 Task: Look for products in the category "Dental Care" from Tom's Of Maine only.
Action: Mouse moved to (247, 110)
Screenshot: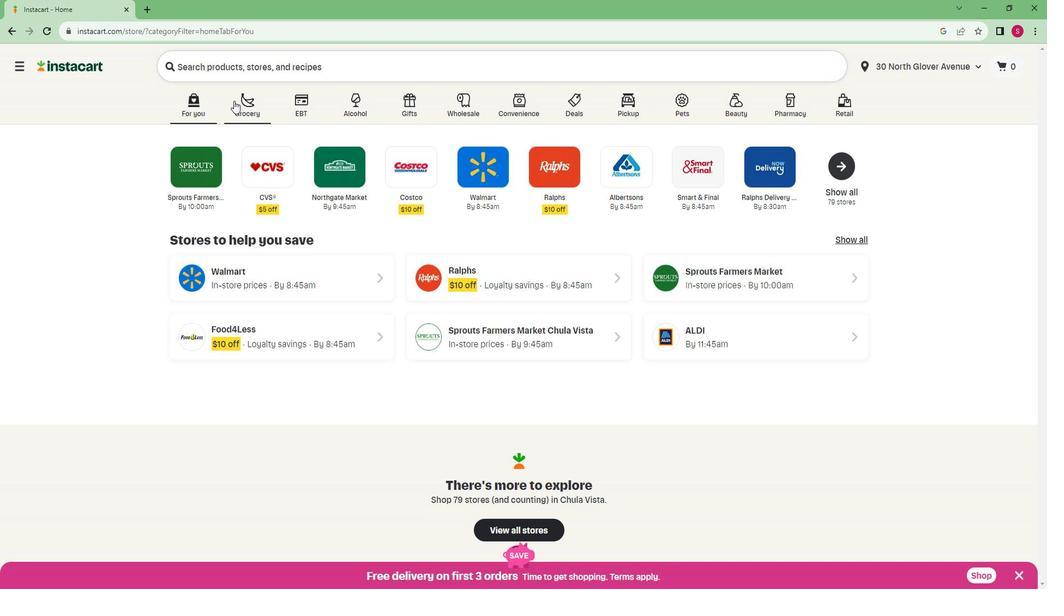 
Action: Mouse pressed left at (247, 110)
Screenshot: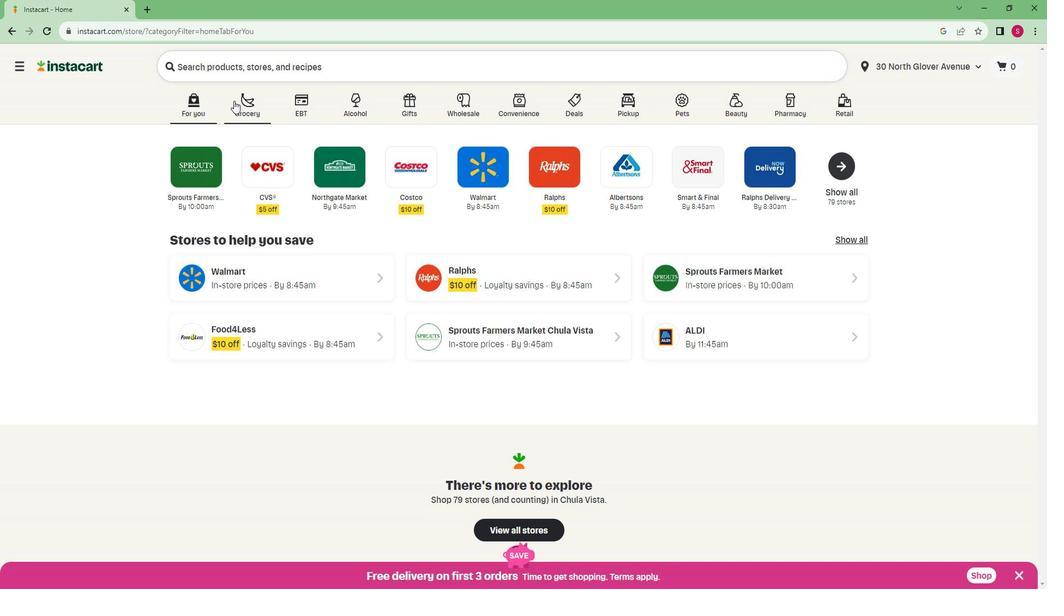 
Action: Mouse moved to (219, 307)
Screenshot: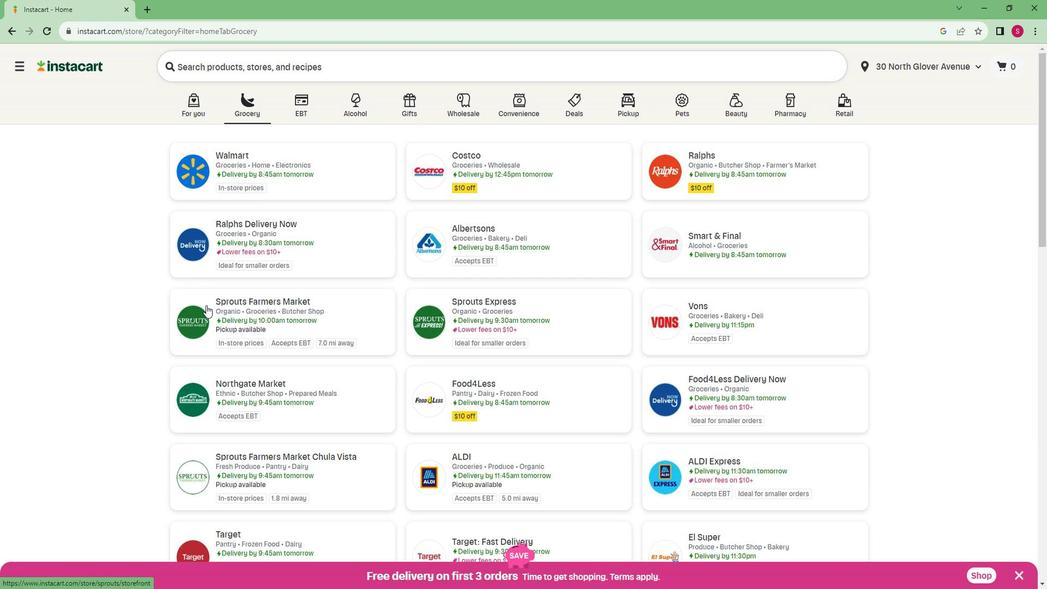 
Action: Mouse pressed left at (219, 307)
Screenshot: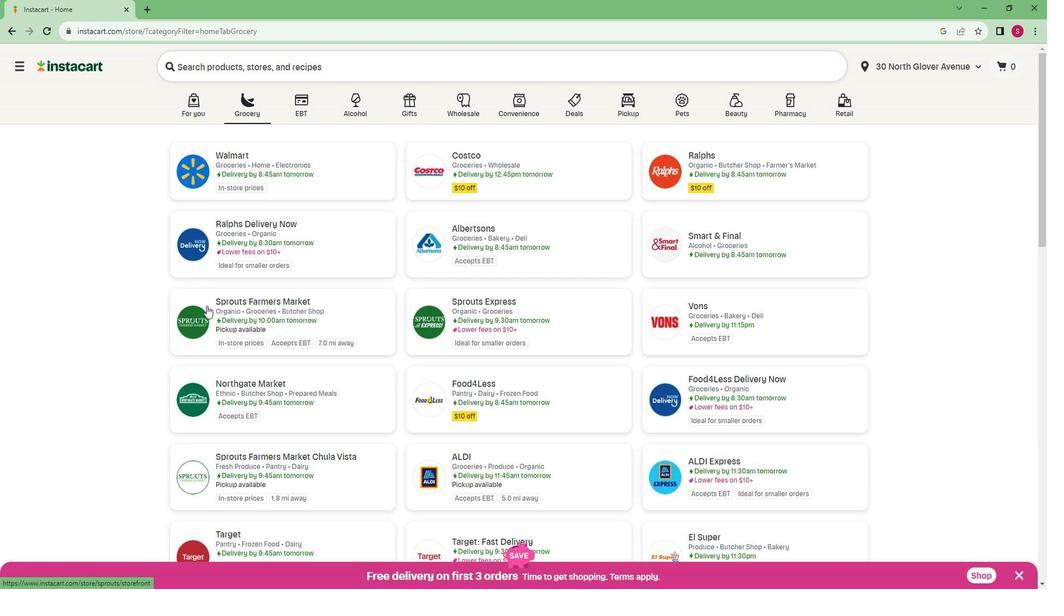 
Action: Mouse moved to (21, 392)
Screenshot: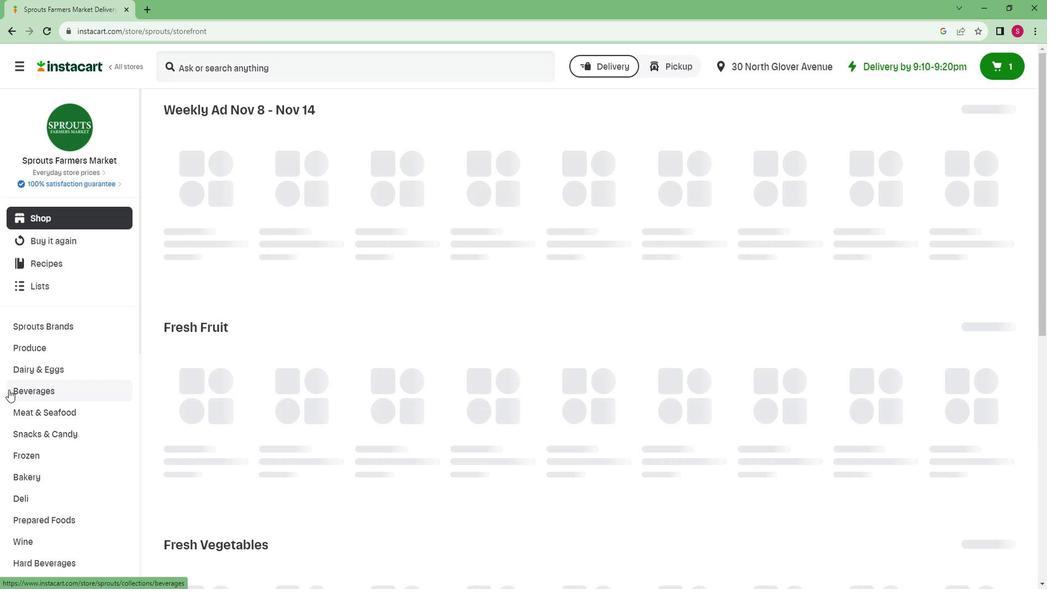 
Action: Mouse scrolled (21, 391) with delta (0, 0)
Screenshot: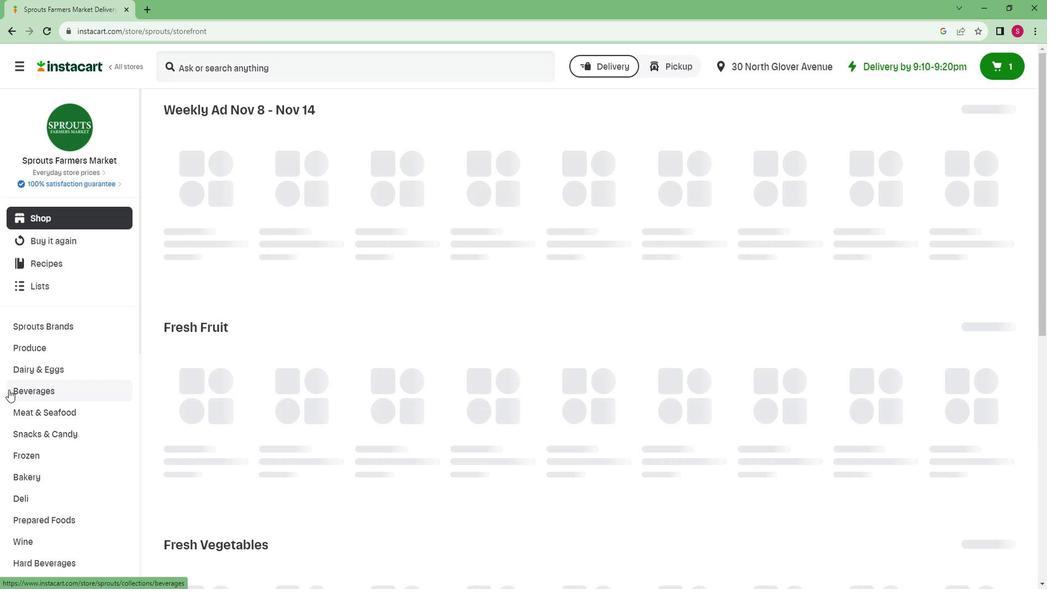
Action: Mouse moved to (21, 394)
Screenshot: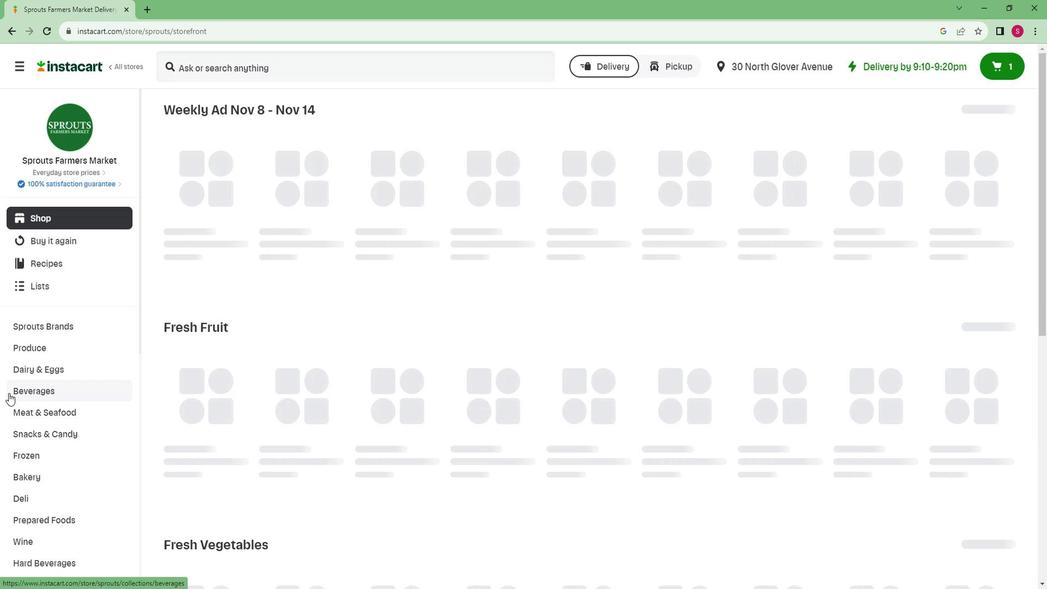 
Action: Mouse scrolled (21, 393) with delta (0, 0)
Screenshot: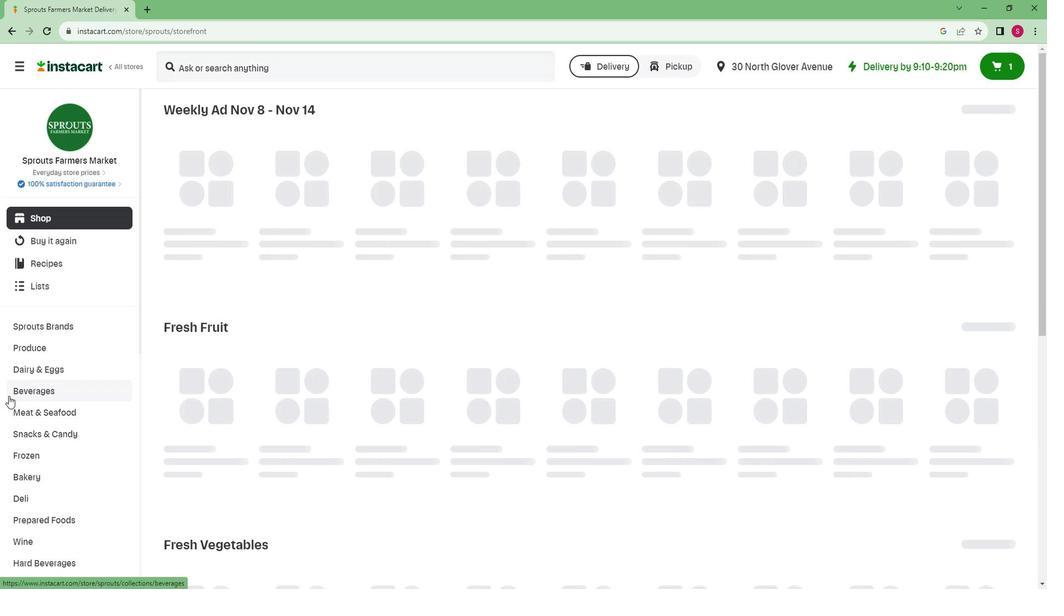 
Action: Mouse scrolled (21, 393) with delta (0, 0)
Screenshot: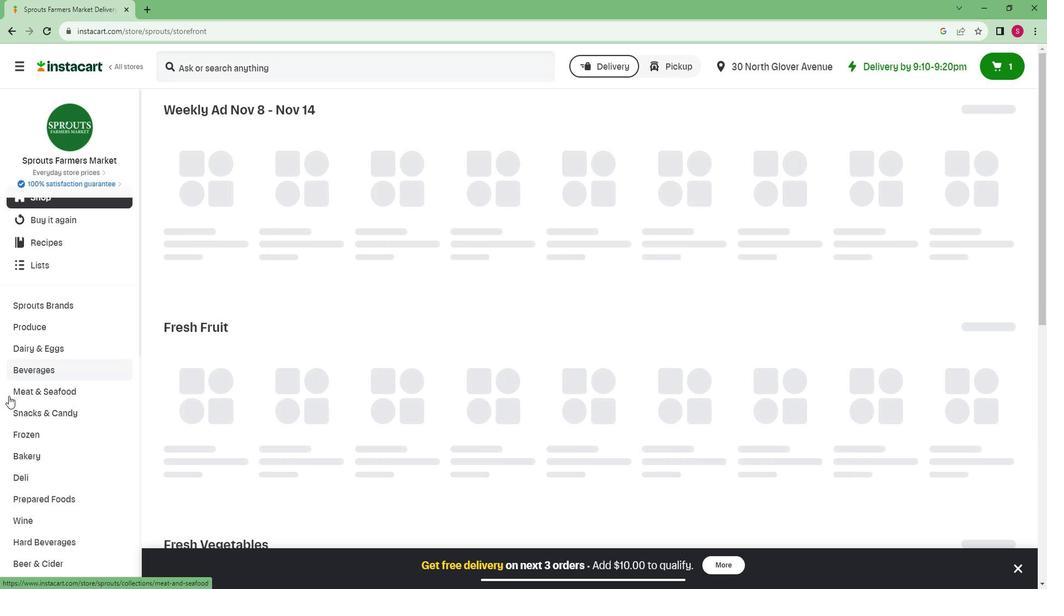 
Action: Mouse scrolled (21, 393) with delta (0, 0)
Screenshot: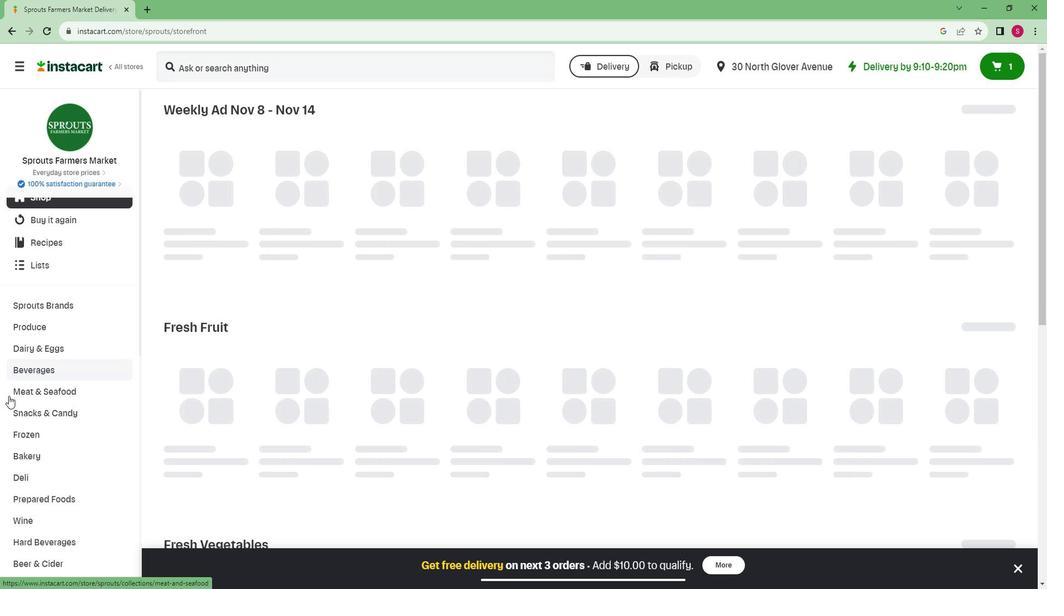 
Action: Mouse scrolled (21, 393) with delta (0, 0)
Screenshot: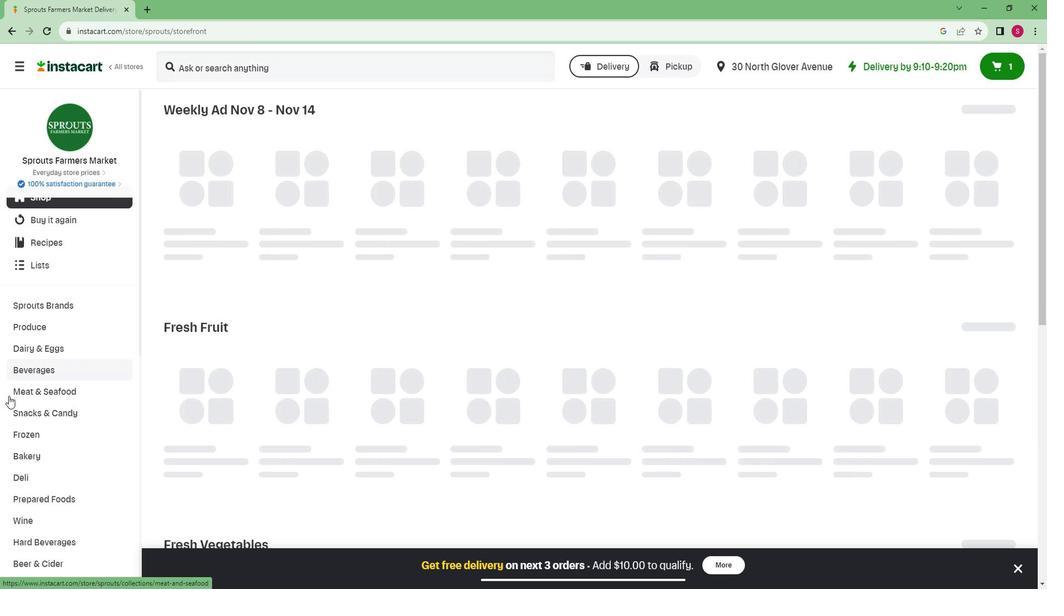 
Action: Mouse scrolled (21, 393) with delta (0, 0)
Screenshot: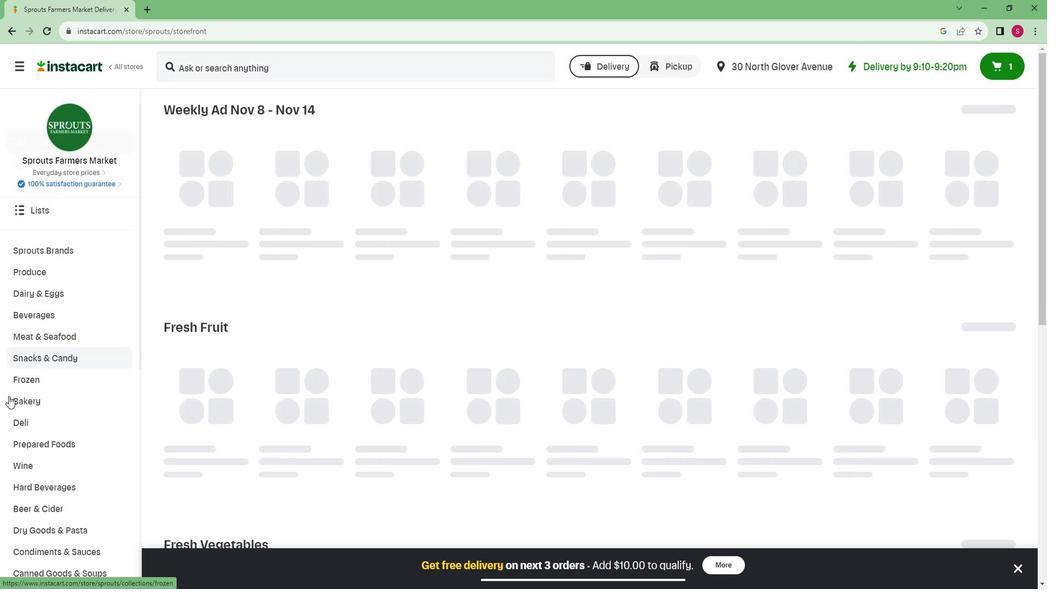 
Action: Mouse scrolled (21, 393) with delta (0, 0)
Screenshot: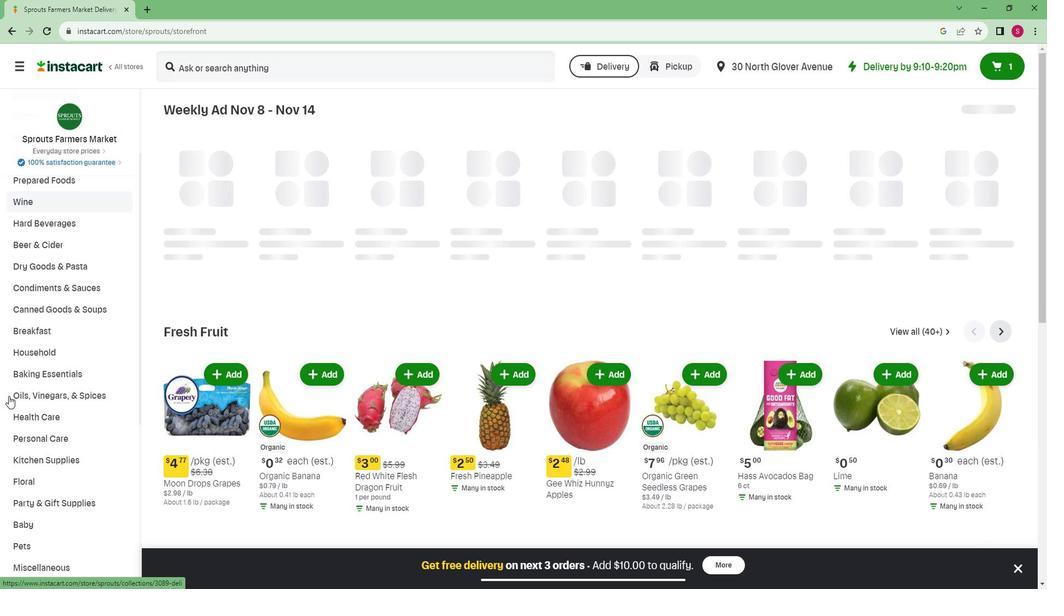 
Action: Mouse scrolled (21, 393) with delta (0, 0)
Screenshot: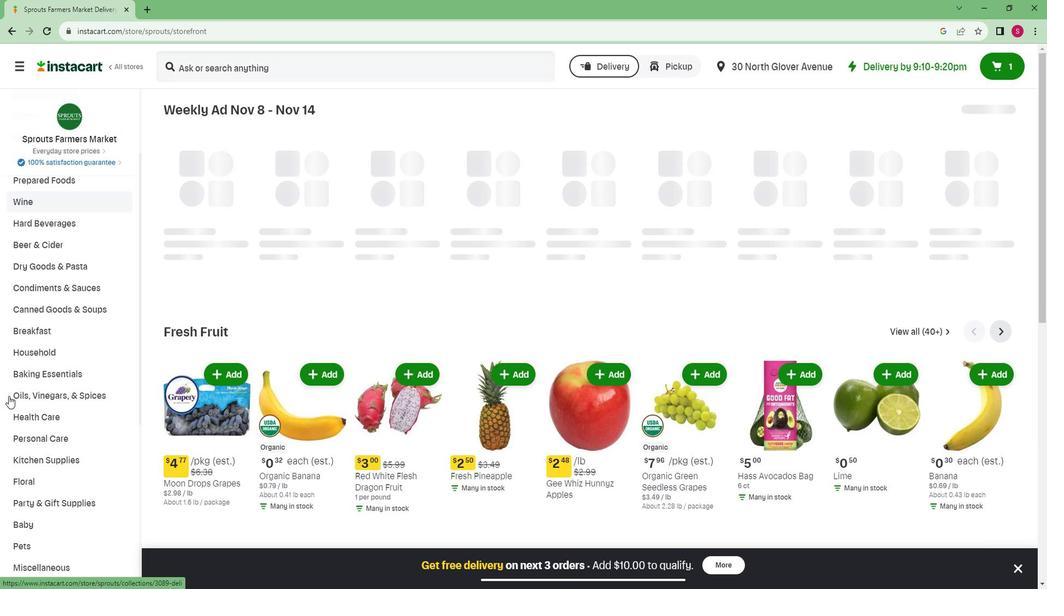 
Action: Mouse scrolled (21, 393) with delta (0, 0)
Screenshot: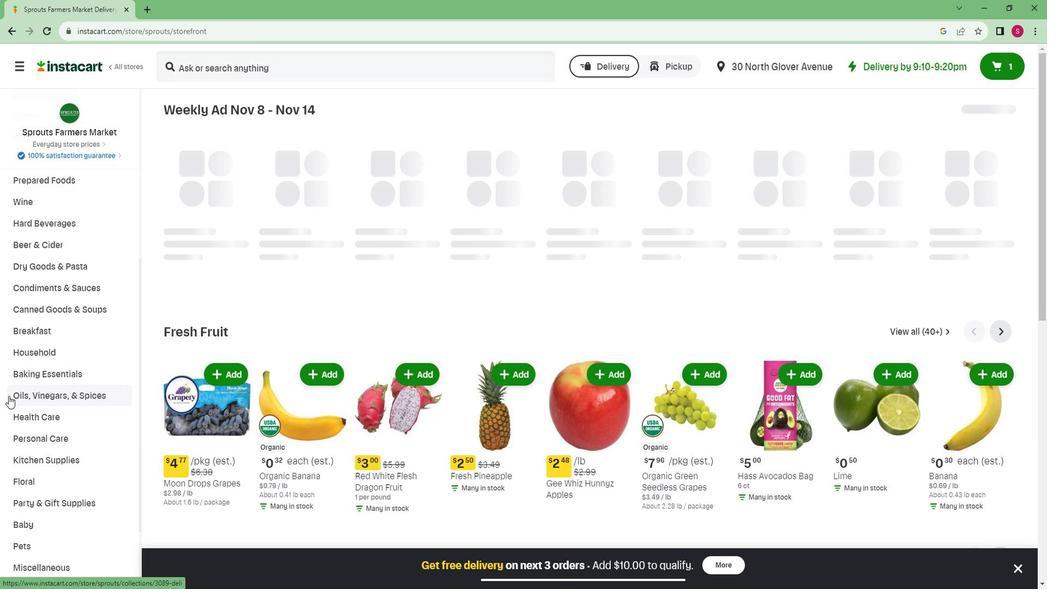 
Action: Mouse scrolled (21, 393) with delta (0, 0)
Screenshot: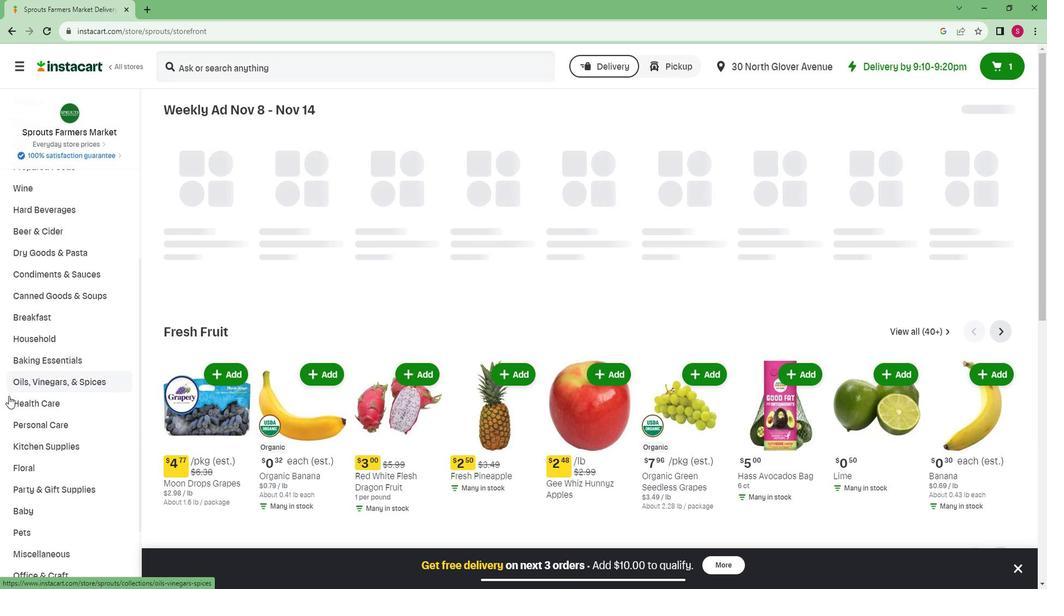 
Action: Mouse scrolled (21, 394) with delta (0, 0)
Screenshot: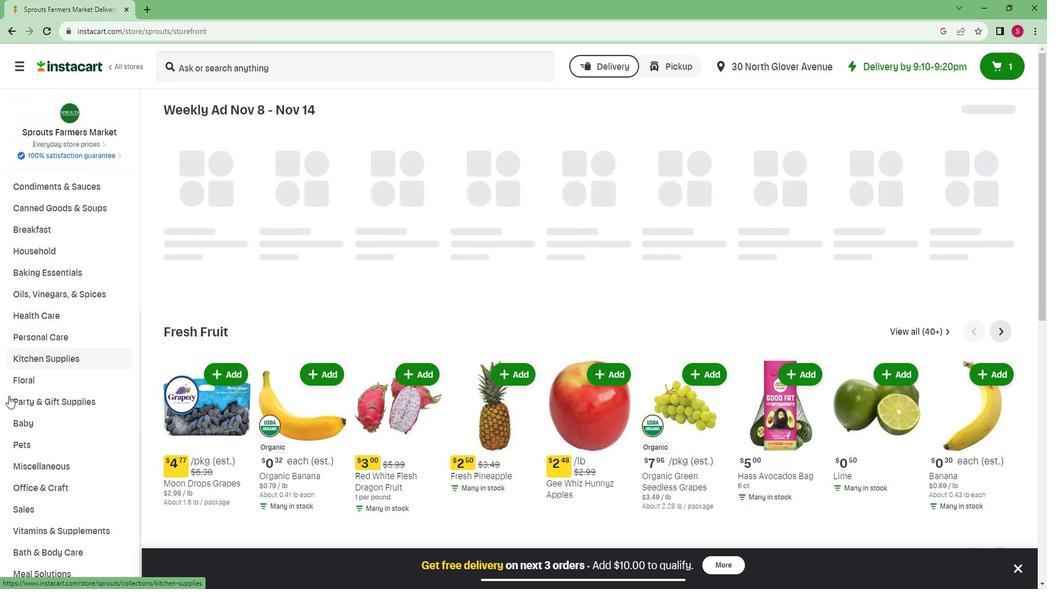 
Action: Mouse scrolled (21, 393) with delta (0, 0)
Screenshot: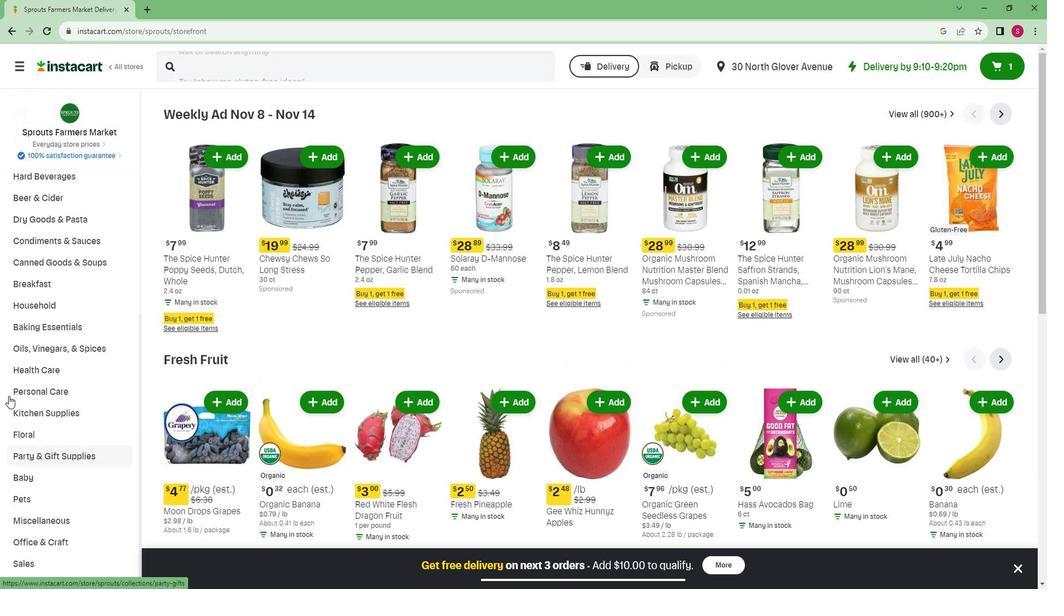 
Action: Mouse scrolled (21, 393) with delta (0, 0)
Screenshot: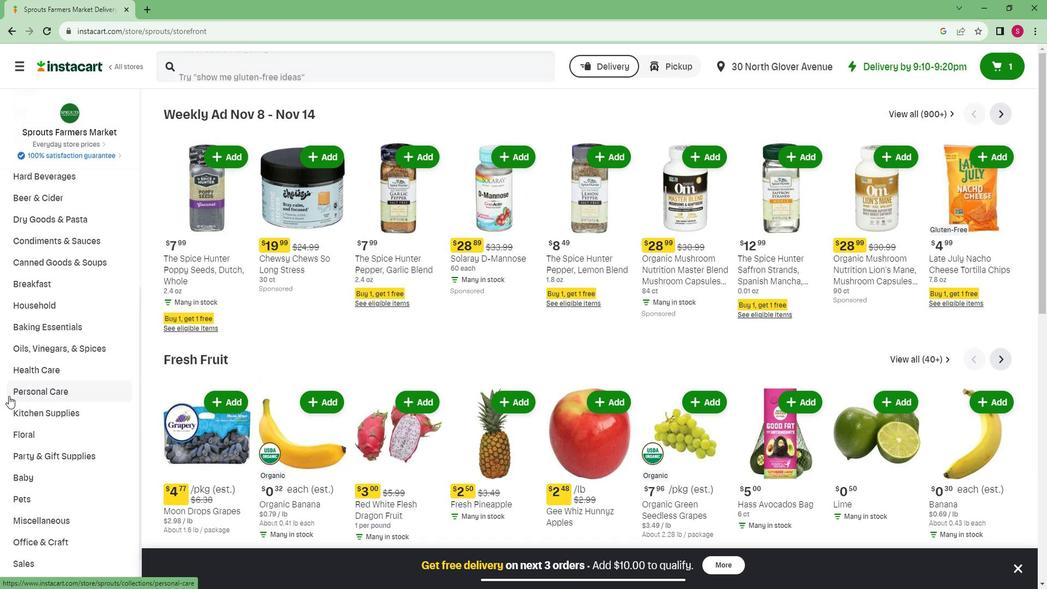 
Action: Mouse scrolled (21, 393) with delta (0, 0)
Screenshot: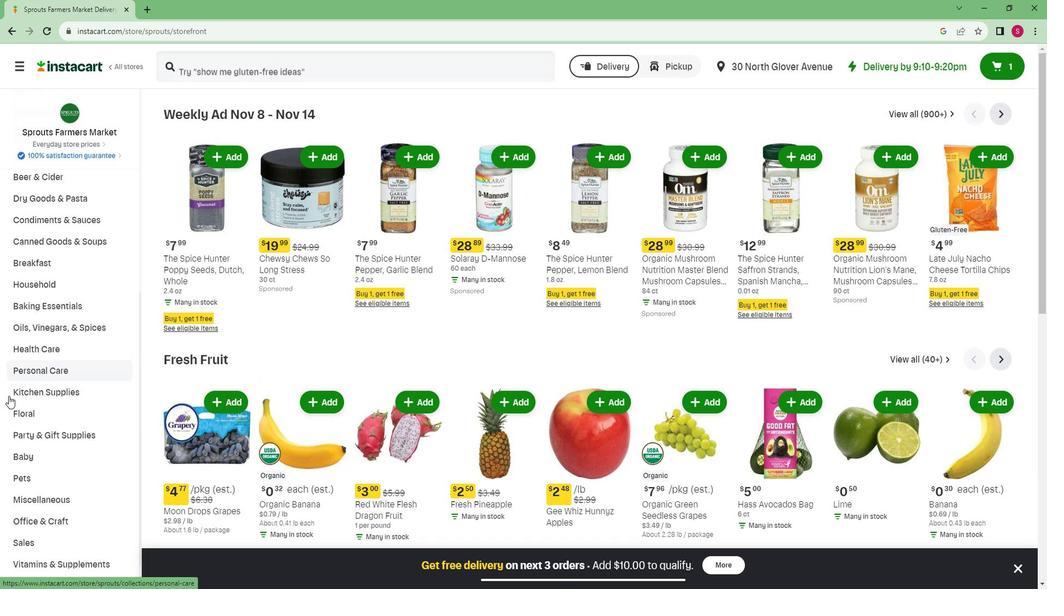 
Action: Mouse moved to (43, 545)
Screenshot: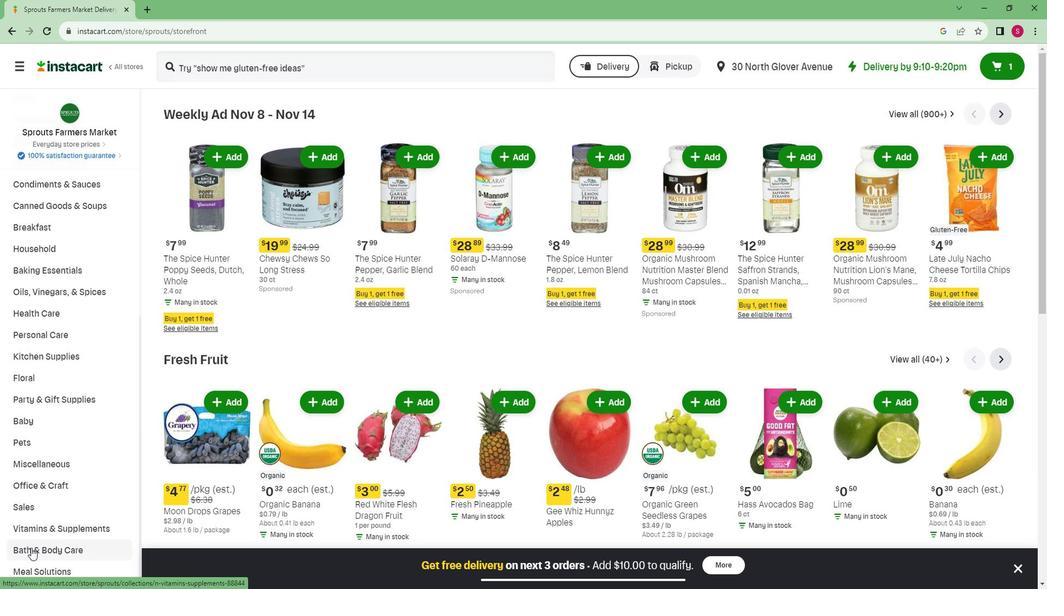 
Action: Mouse pressed left at (43, 545)
Screenshot: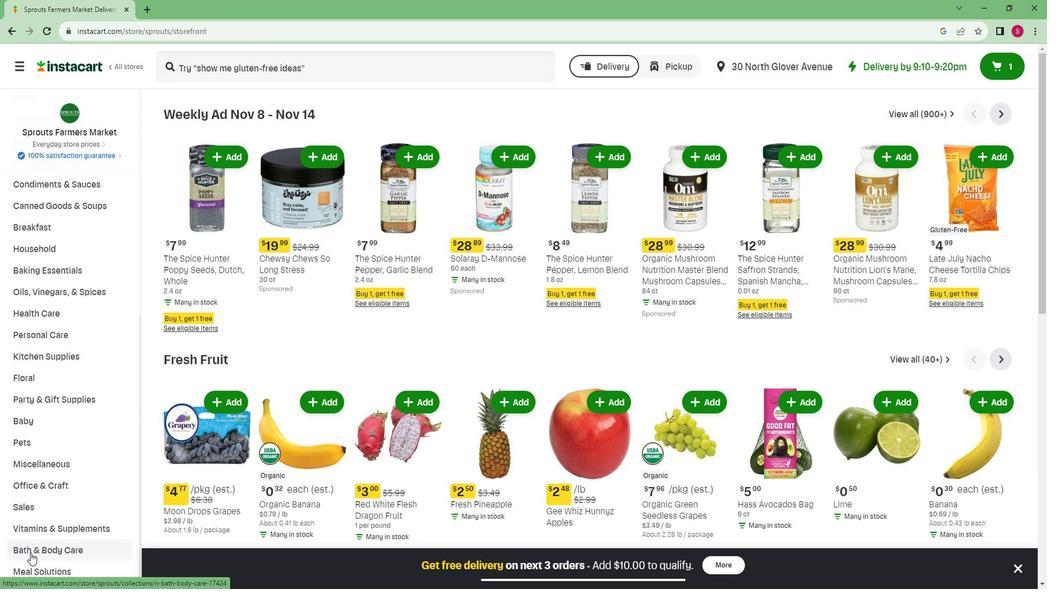 
Action: Mouse moved to (704, 146)
Screenshot: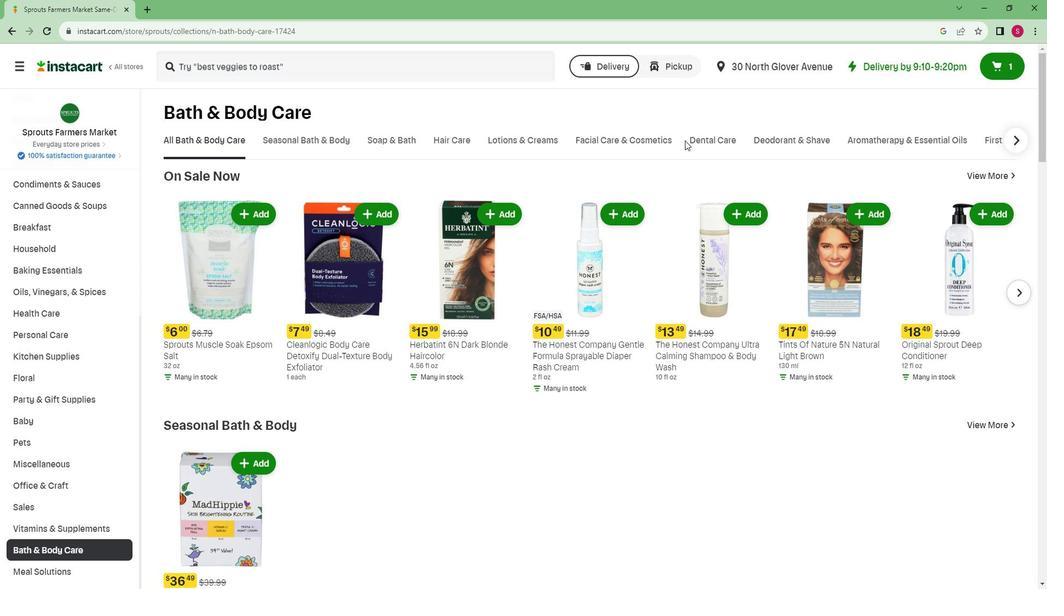 
Action: Mouse pressed left at (704, 146)
Screenshot: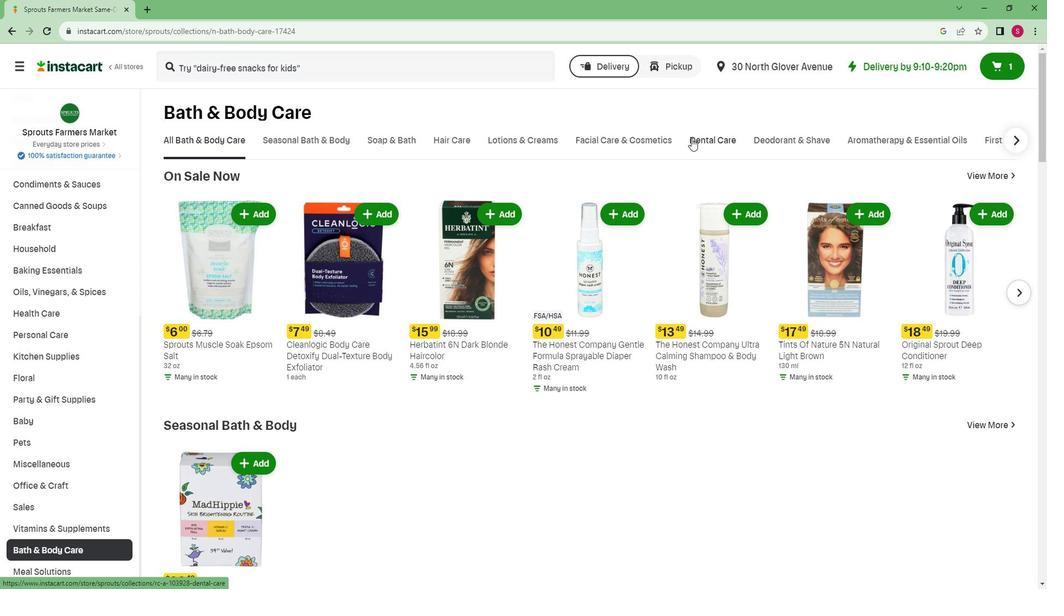 
Action: Mouse moved to (360, 190)
Screenshot: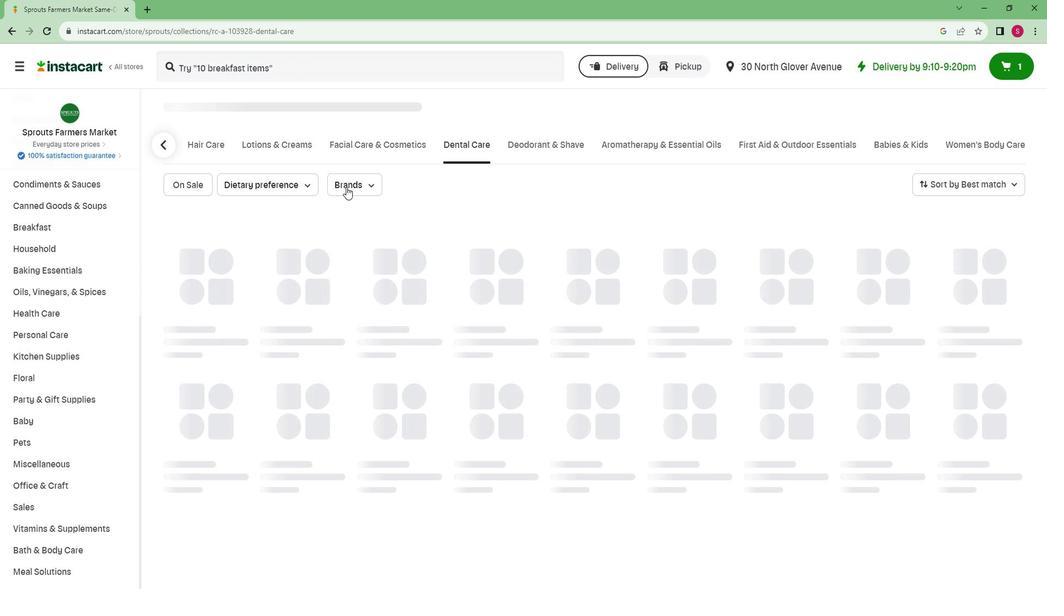 
Action: Mouse pressed left at (360, 190)
Screenshot: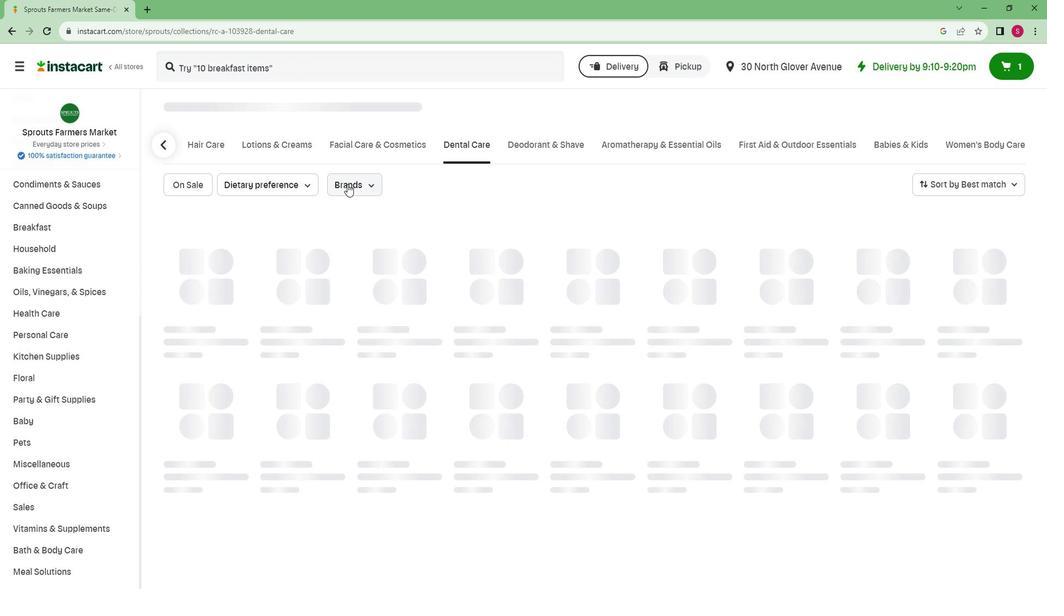 
Action: Mouse moved to (362, 298)
Screenshot: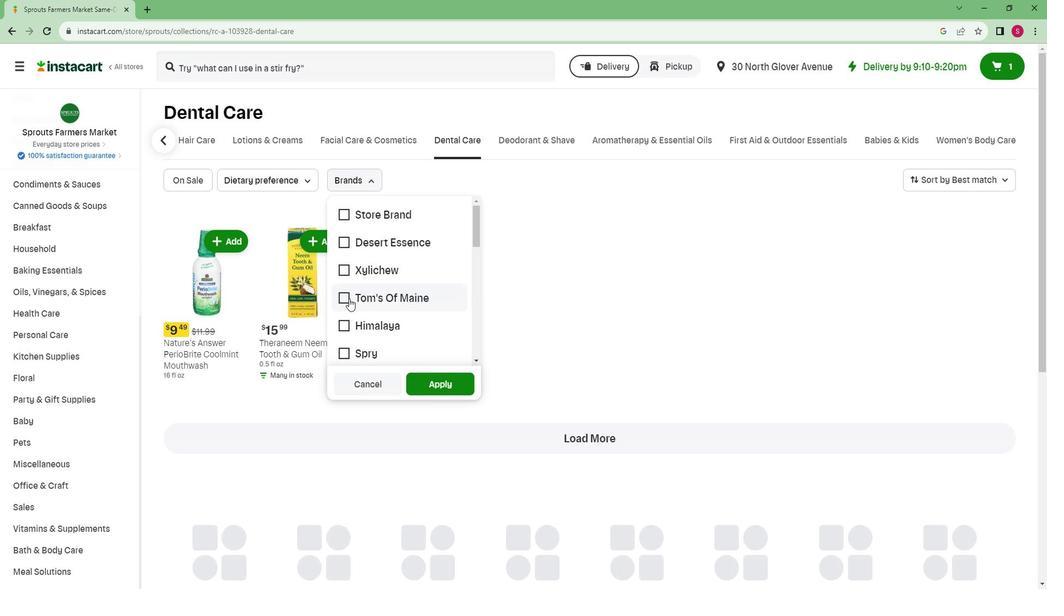 
Action: Mouse pressed left at (362, 298)
Screenshot: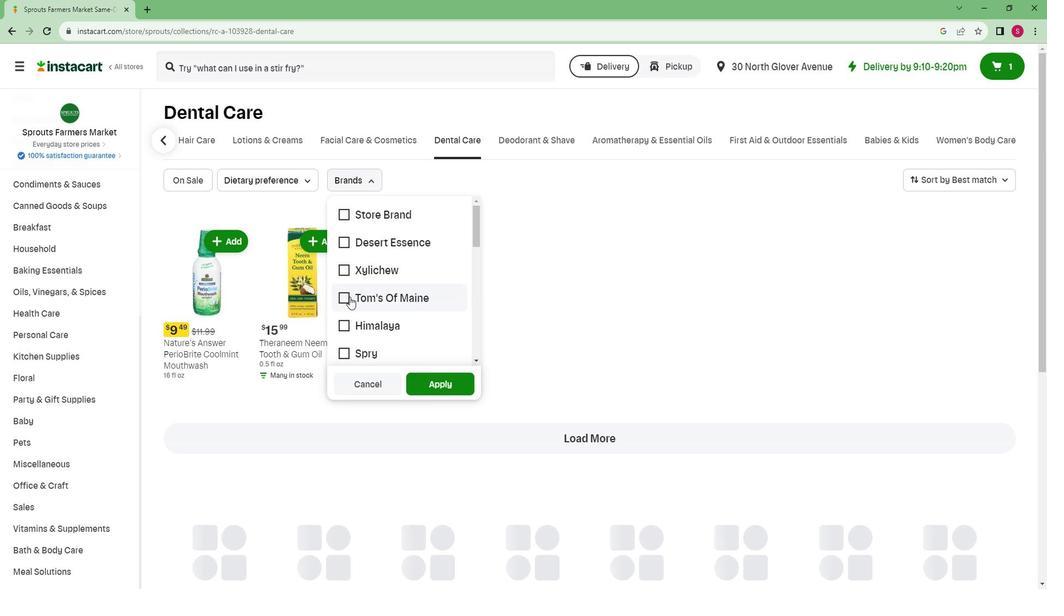 
Action: Mouse moved to (463, 384)
Screenshot: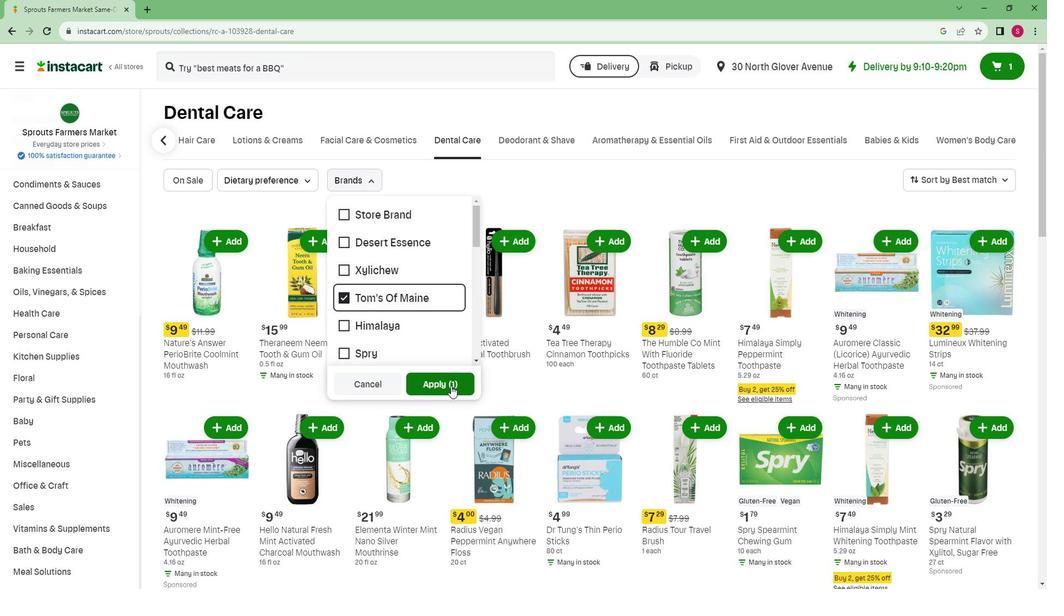 
Action: Mouse pressed left at (463, 384)
Screenshot: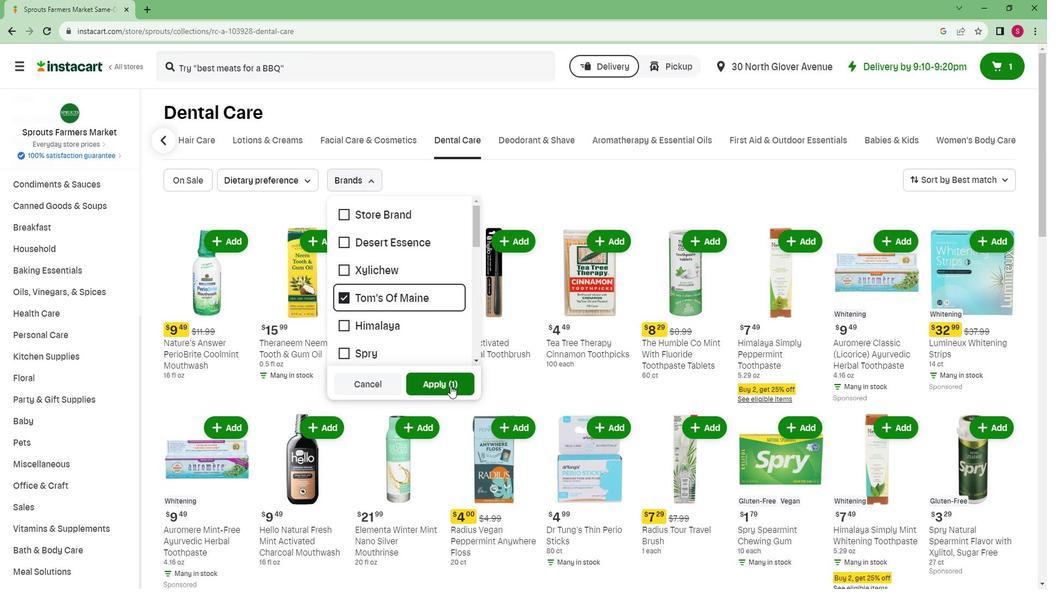 
